 Task: Add Market Corner Tzatziki Sauce to the cart.
Action: Mouse moved to (44, 352)
Screenshot: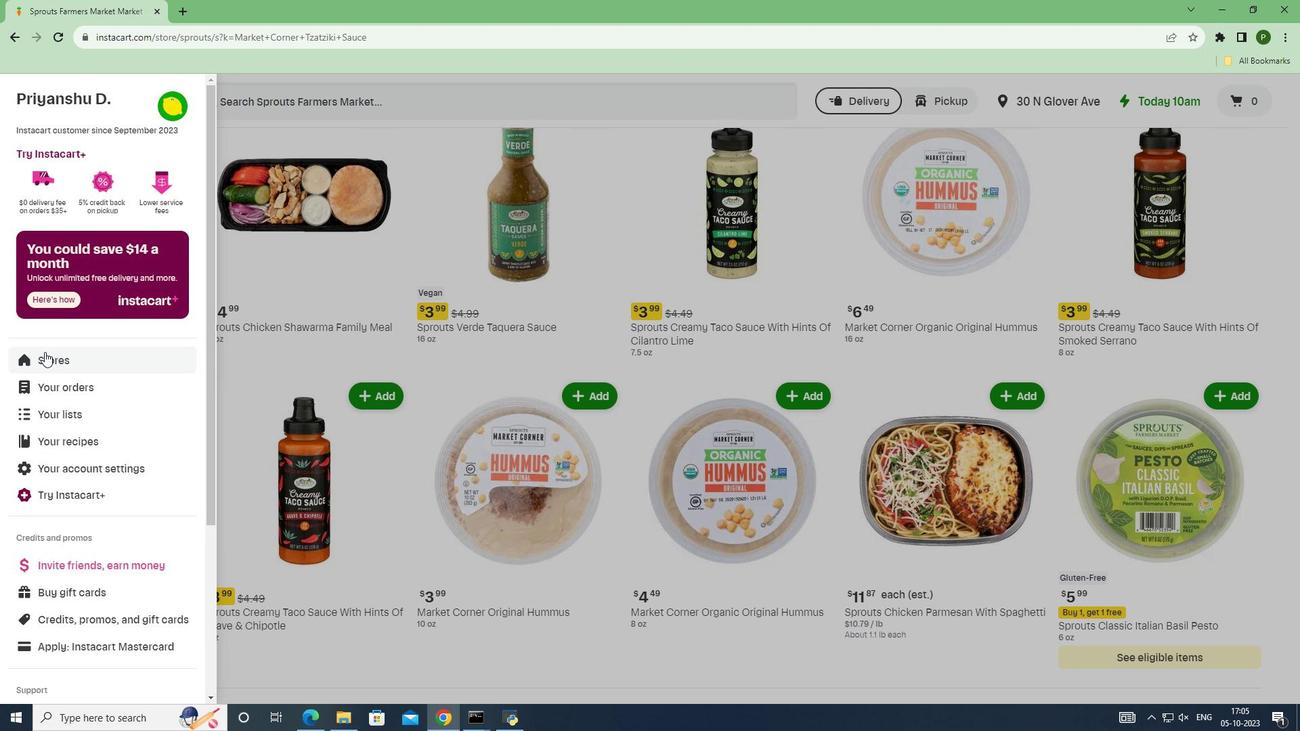 
Action: Mouse pressed left at (44, 352)
Screenshot: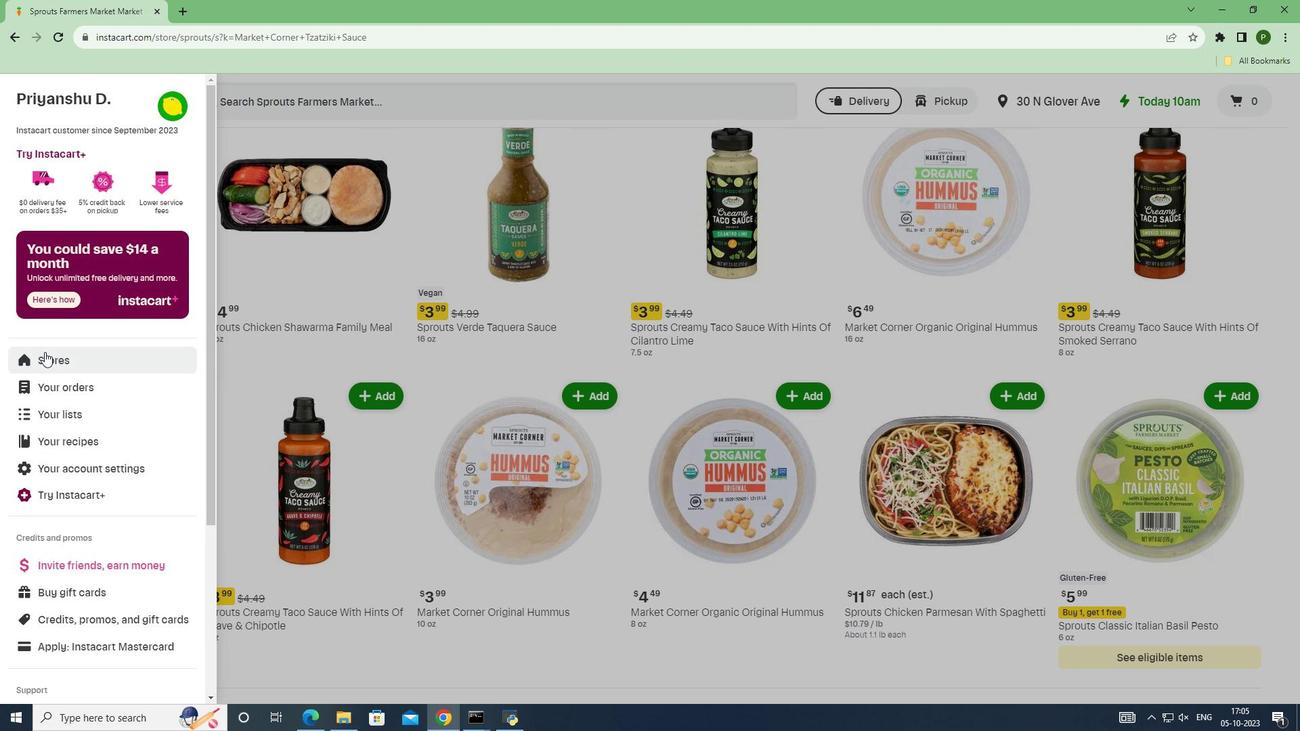 
Action: Mouse moved to (295, 151)
Screenshot: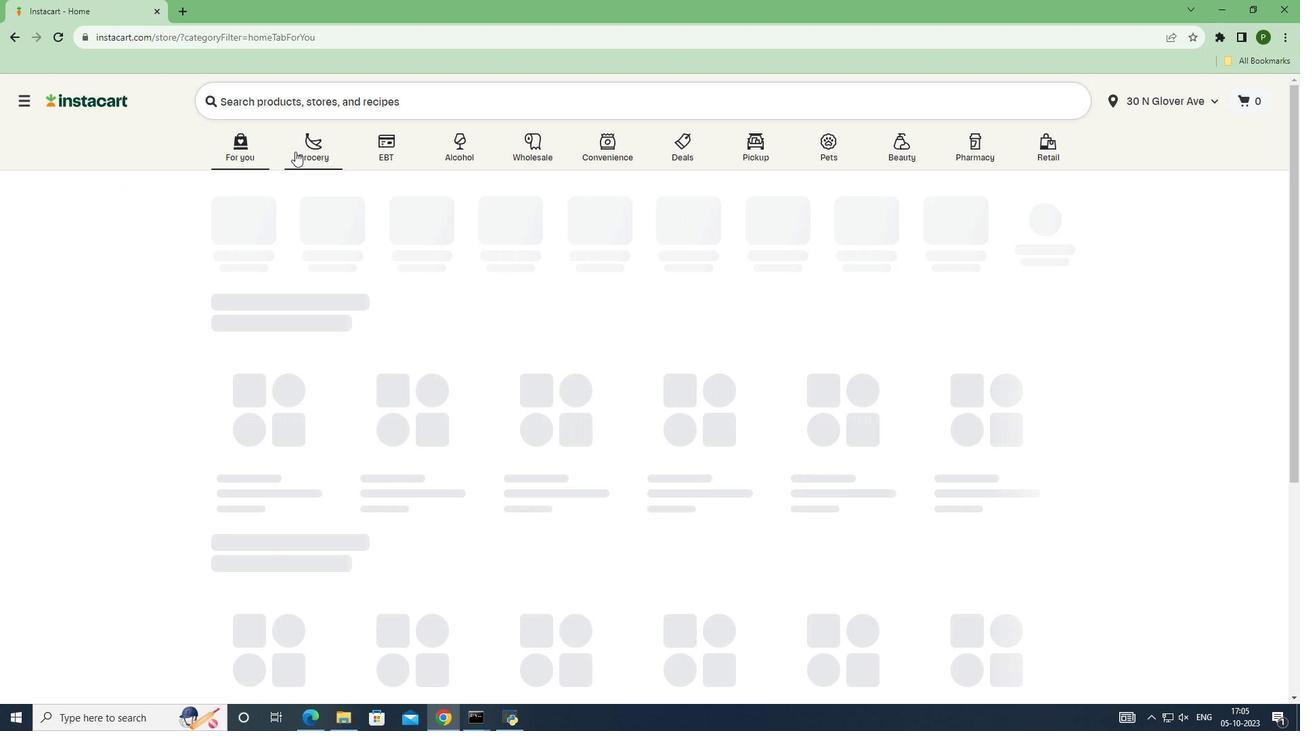 
Action: Mouse pressed left at (295, 151)
Screenshot: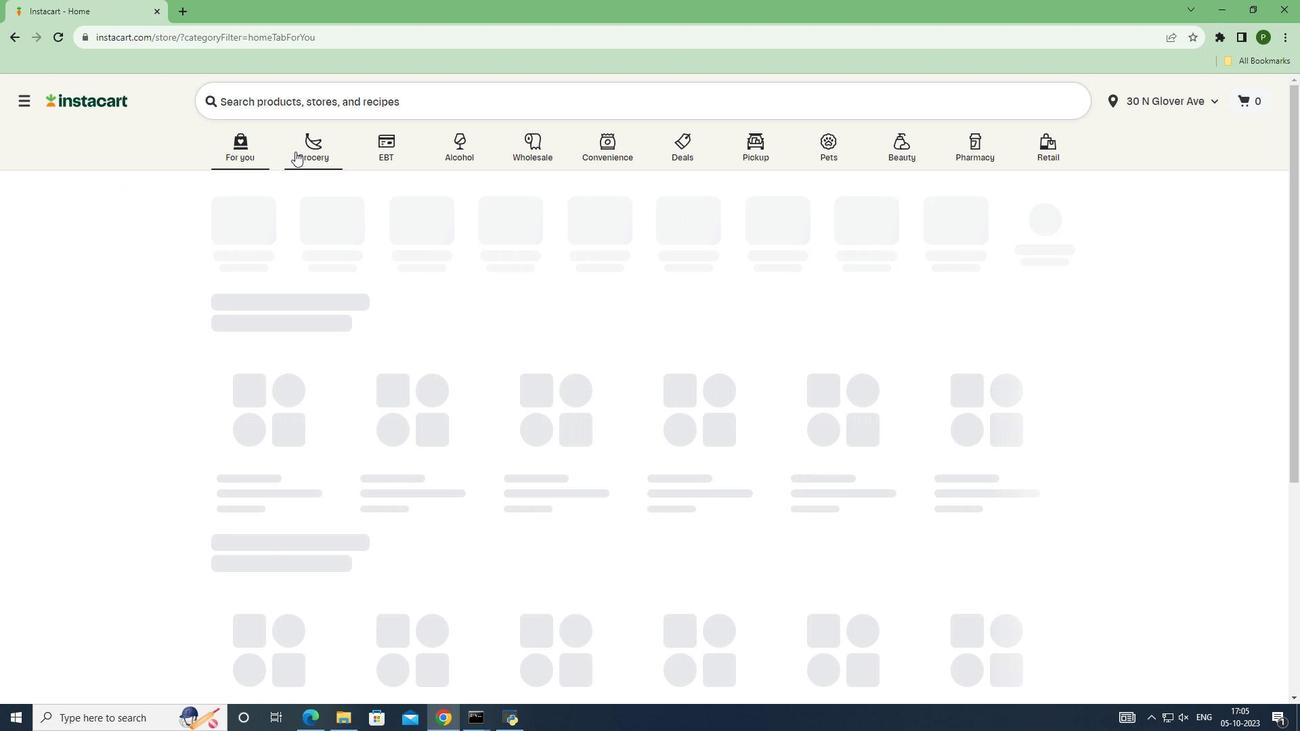 
Action: Mouse moved to (855, 305)
Screenshot: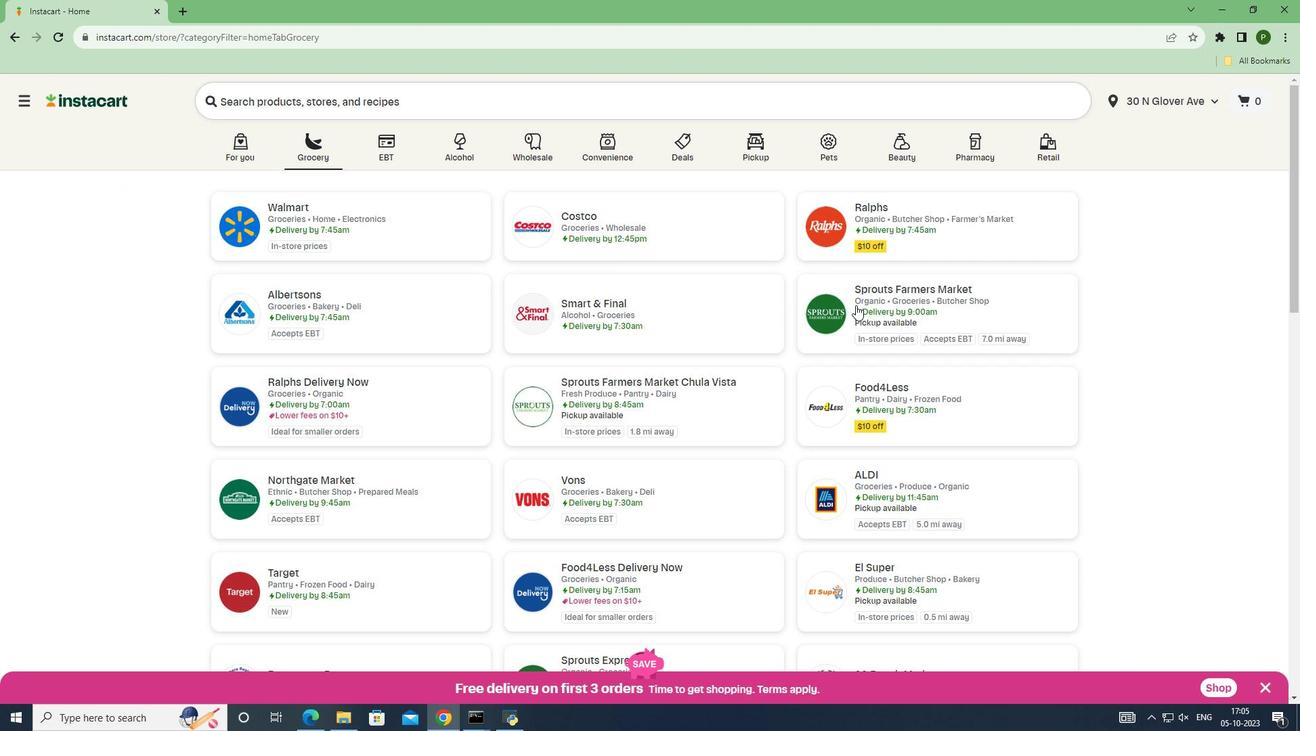 
Action: Mouse pressed left at (855, 305)
Screenshot: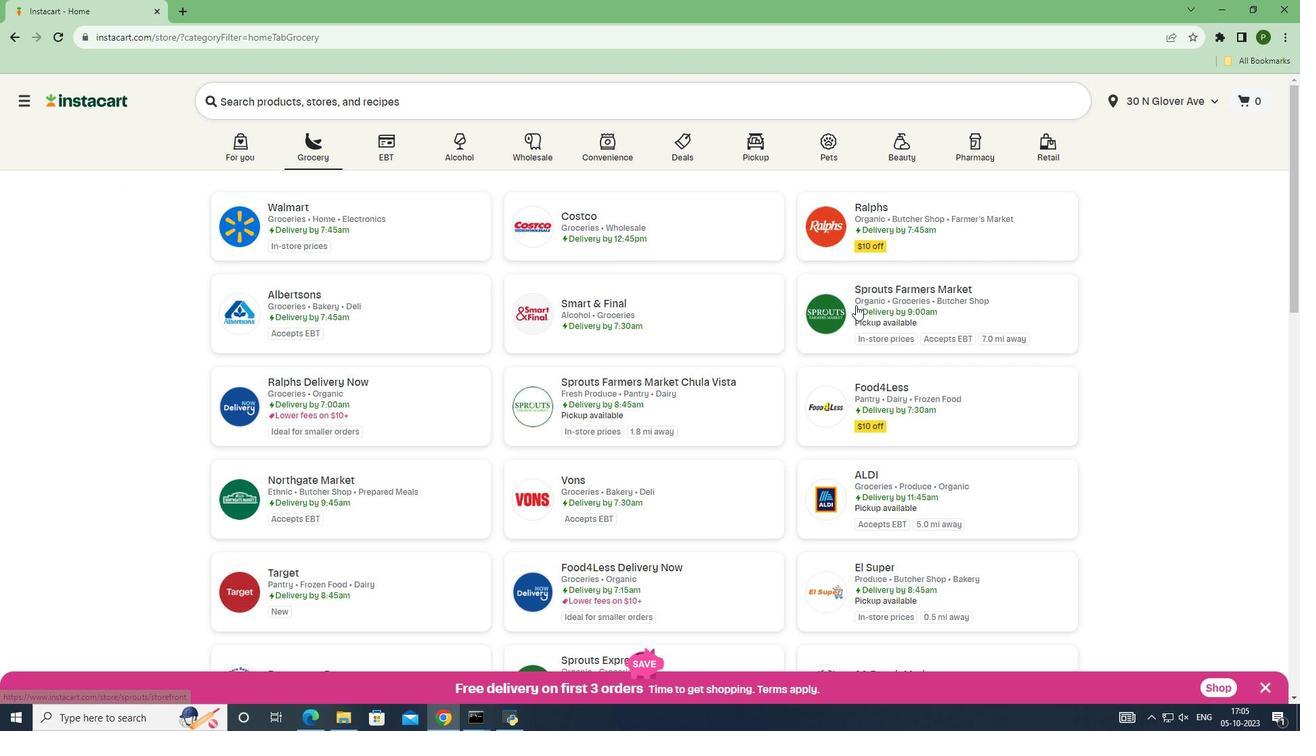 
Action: Mouse moved to (64, 375)
Screenshot: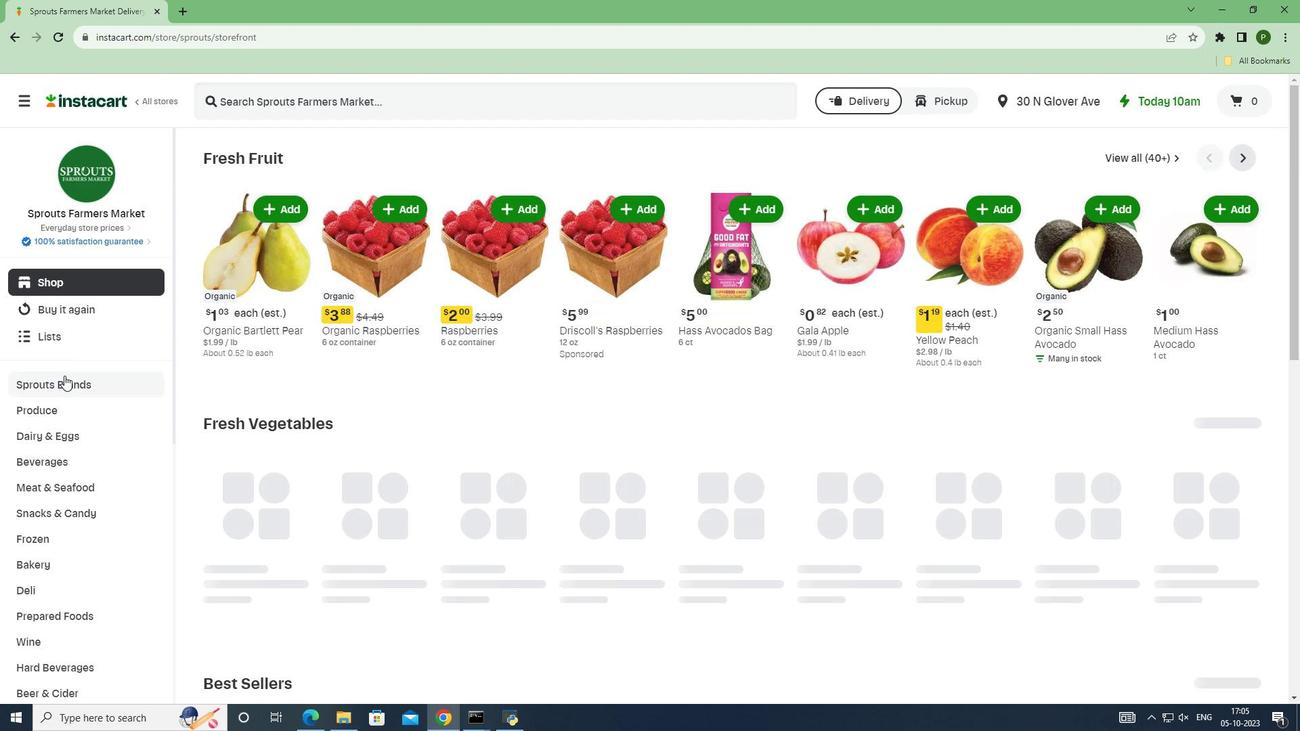 
Action: Mouse pressed left at (64, 375)
Screenshot: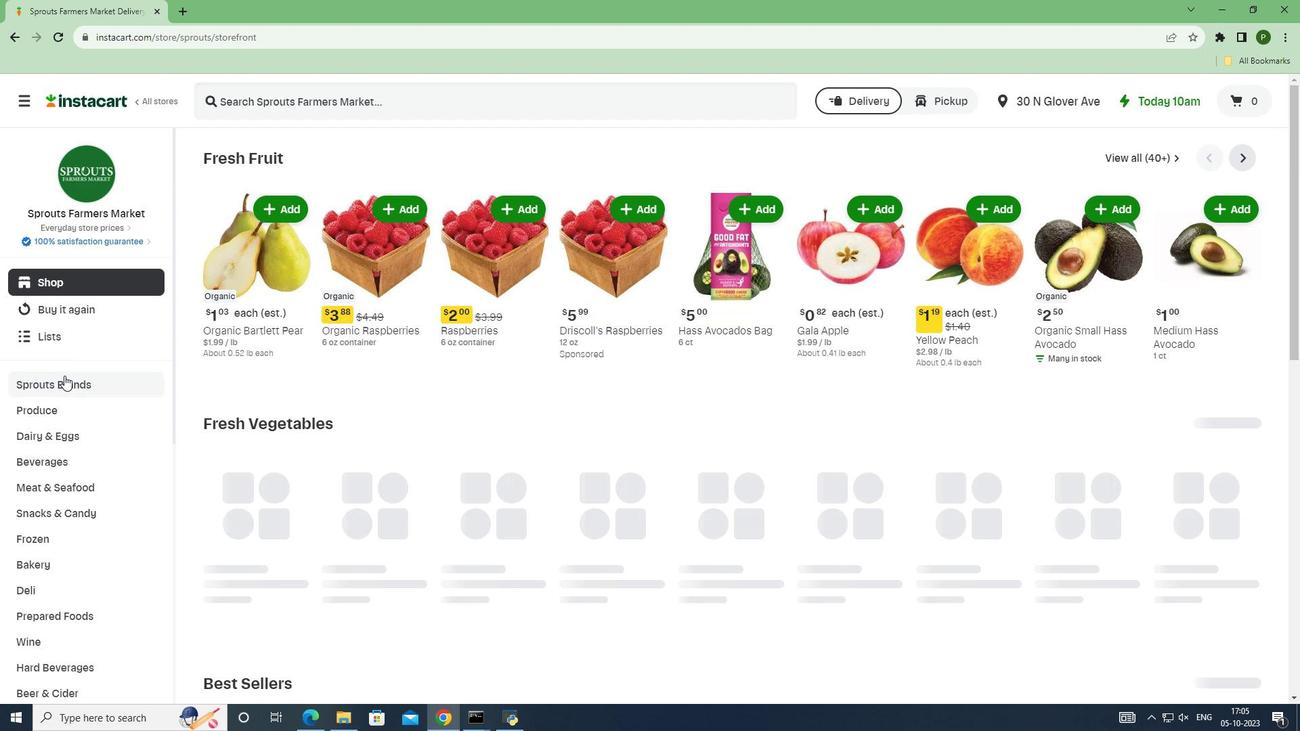 
Action: Mouse moved to (33, 532)
Screenshot: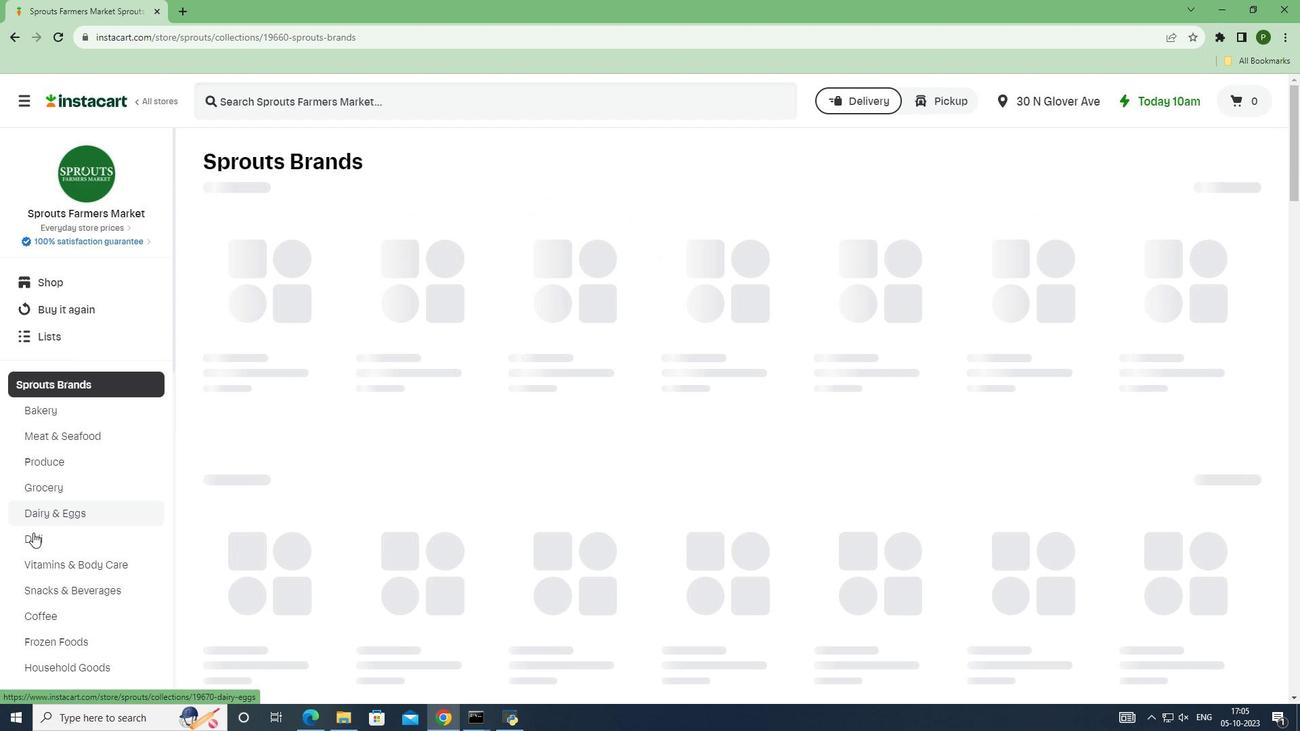 
Action: Mouse pressed left at (33, 532)
Screenshot: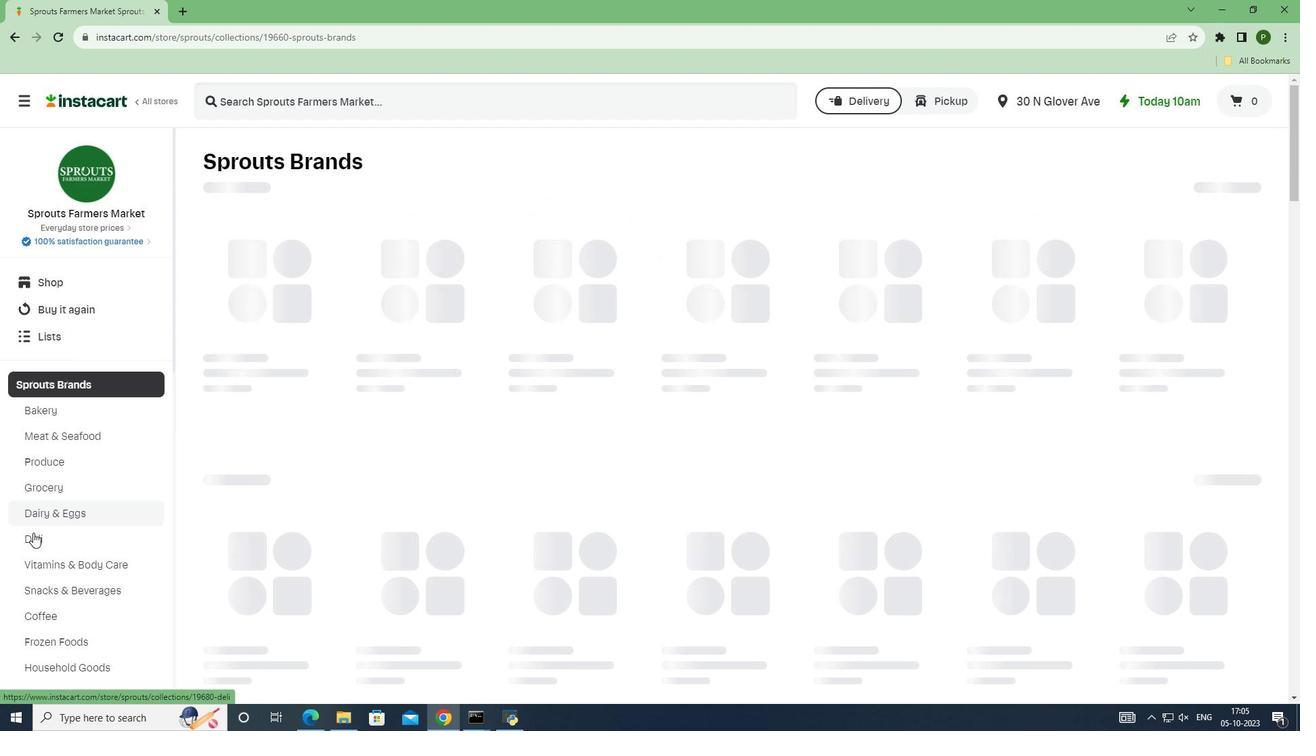 
Action: Mouse moved to (292, 103)
Screenshot: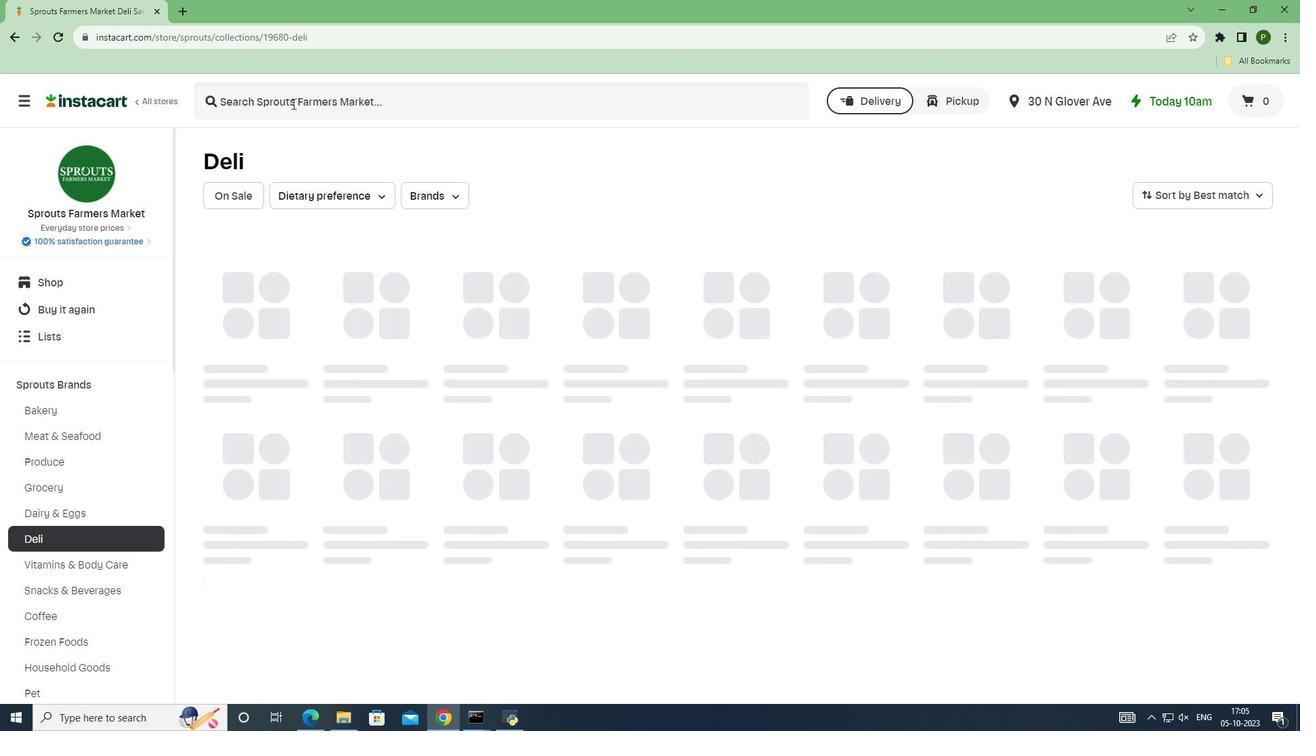 
Action: Mouse pressed left at (292, 103)
Screenshot: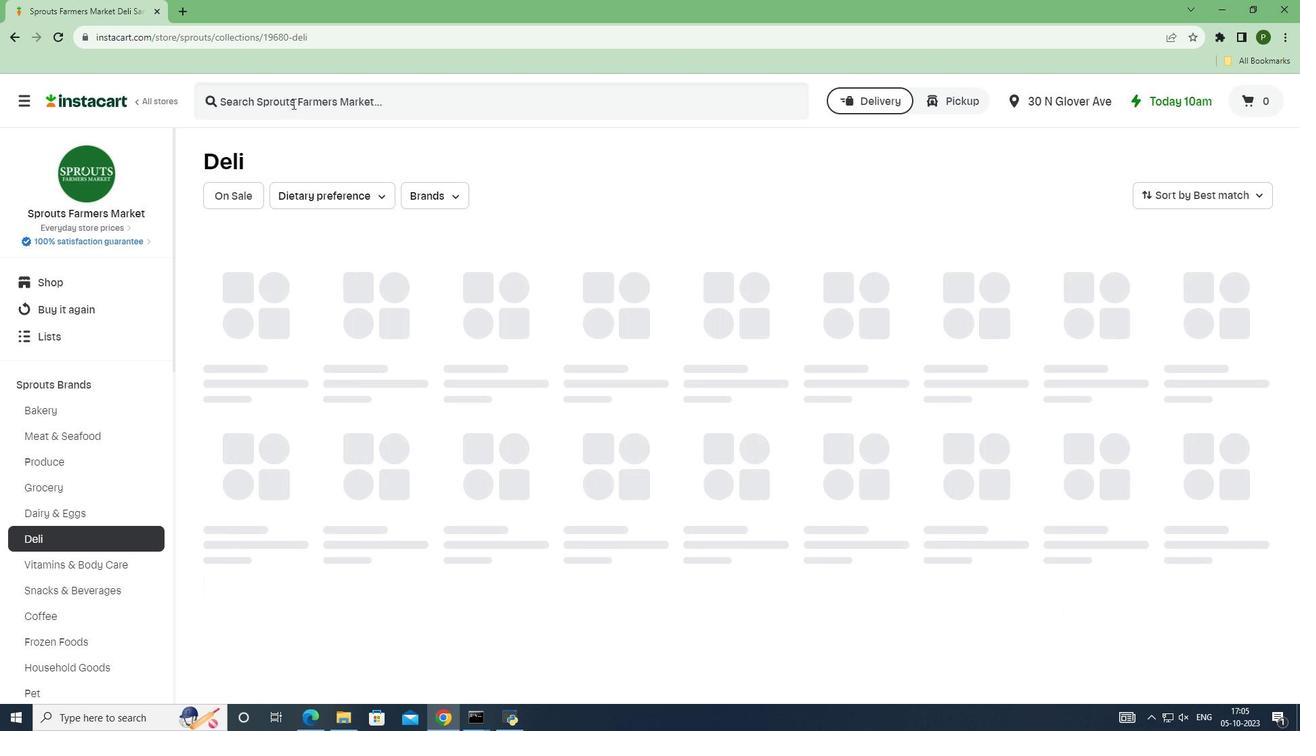 
Action: Key pressed <Key.caps_lock>M<Key.caps_lock>arket<Key.space>coner<Key.space>tzatziki<Key.space>sauce
Screenshot: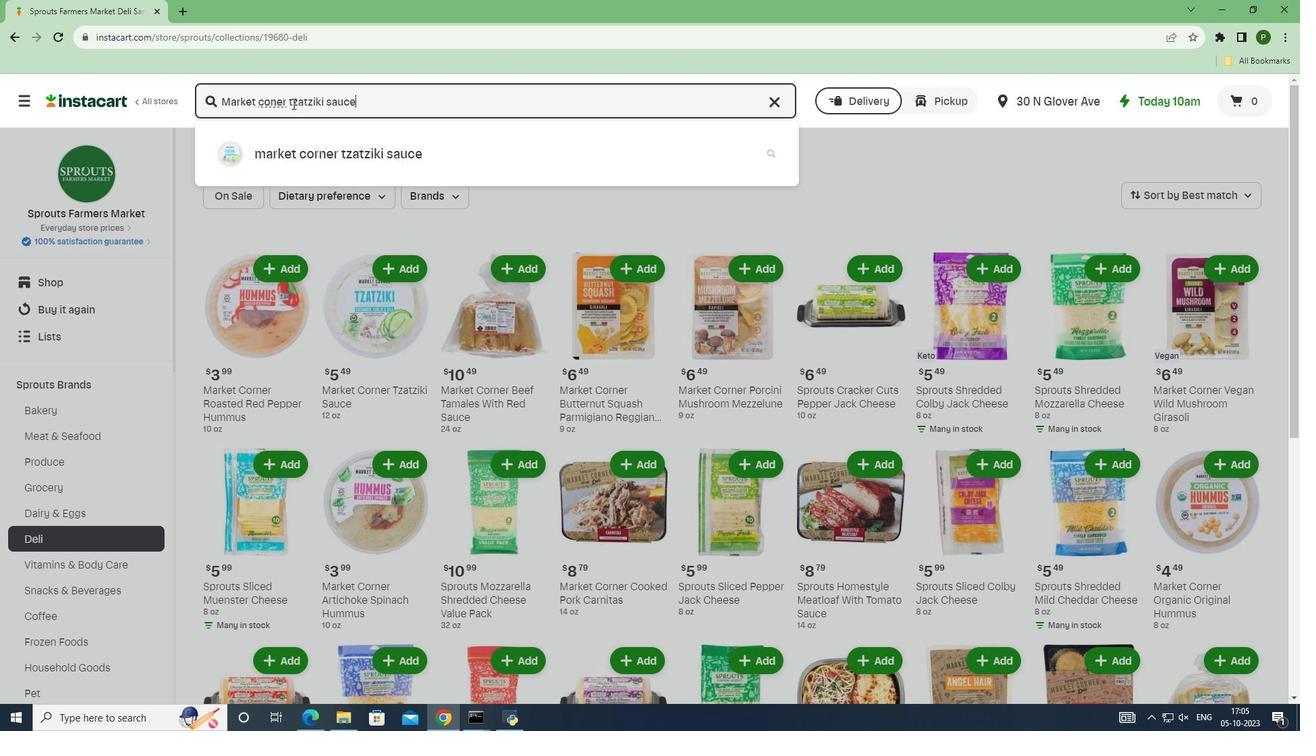 
Action: Mouse moved to (293, 141)
Screenshot: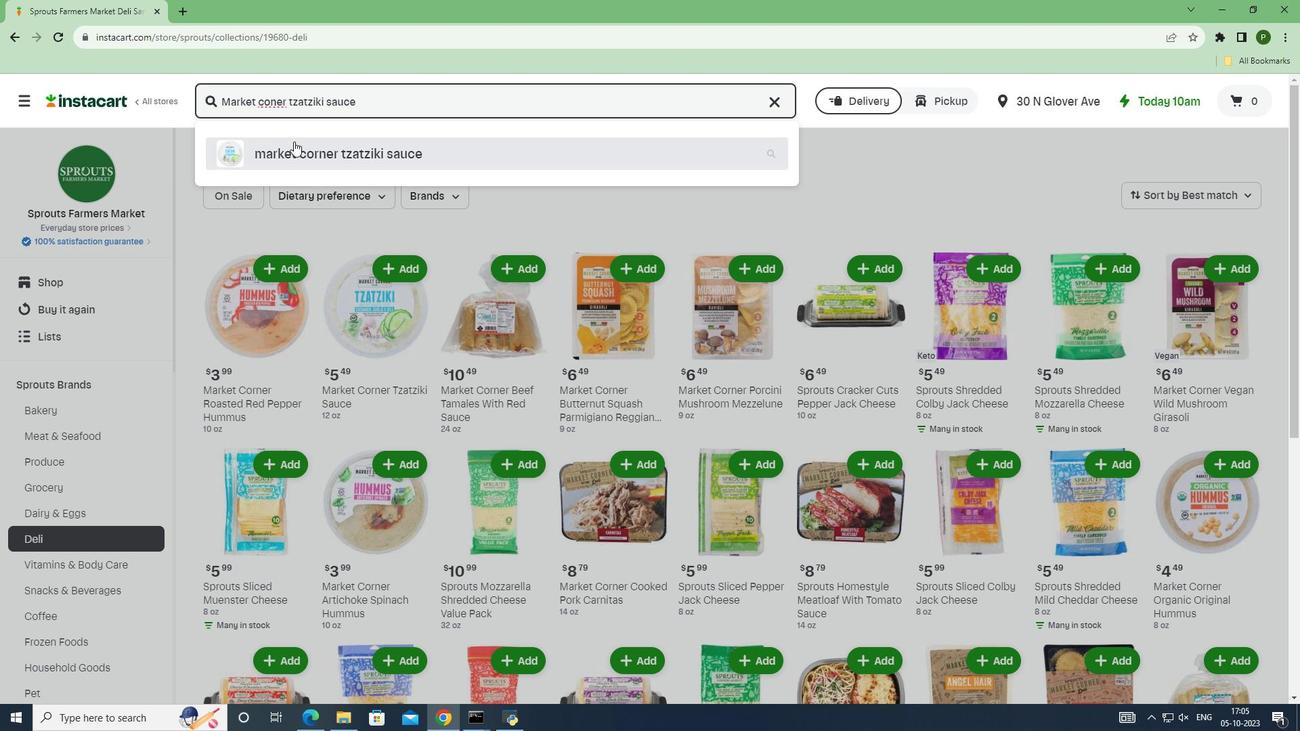 
Action: Mouse pressed left at (293, 141)
Screenshot: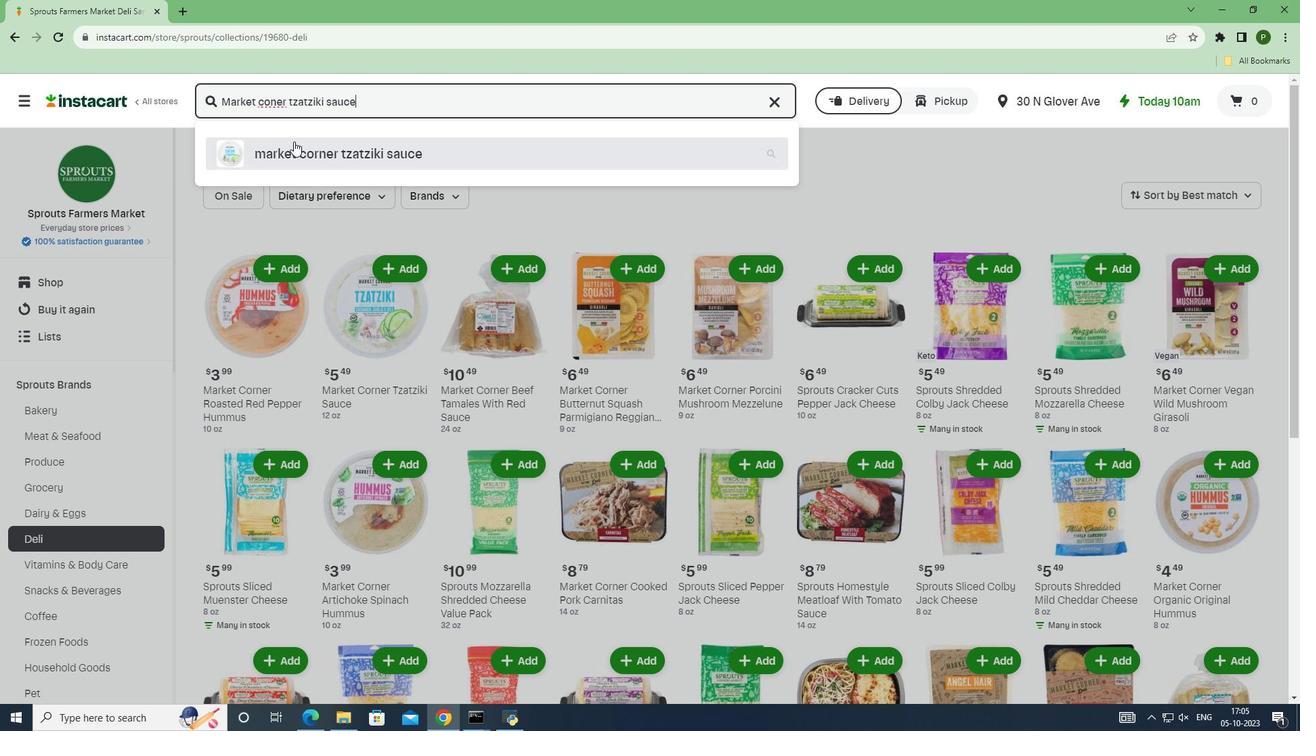 
Action: Mouse moved to (367, 232)
Screenshot: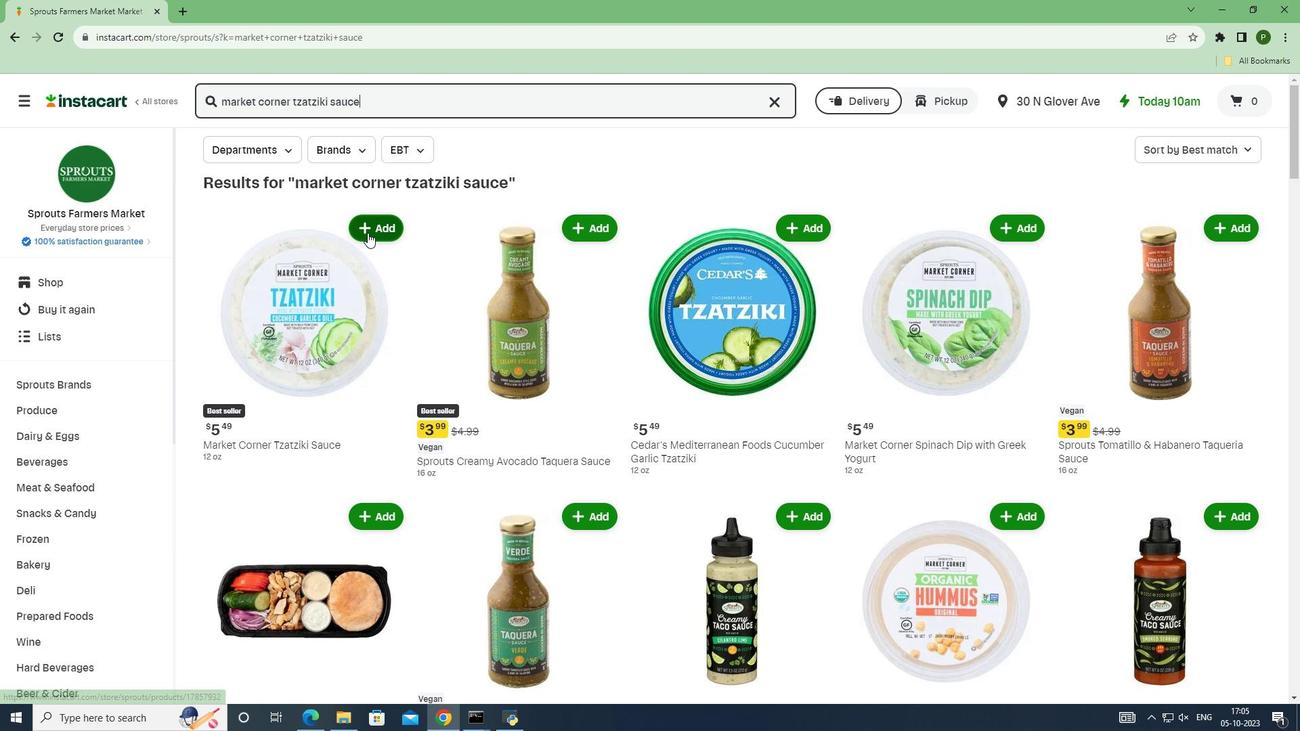 
Action: Mouse pressed left at (367, 232)
Screenshot: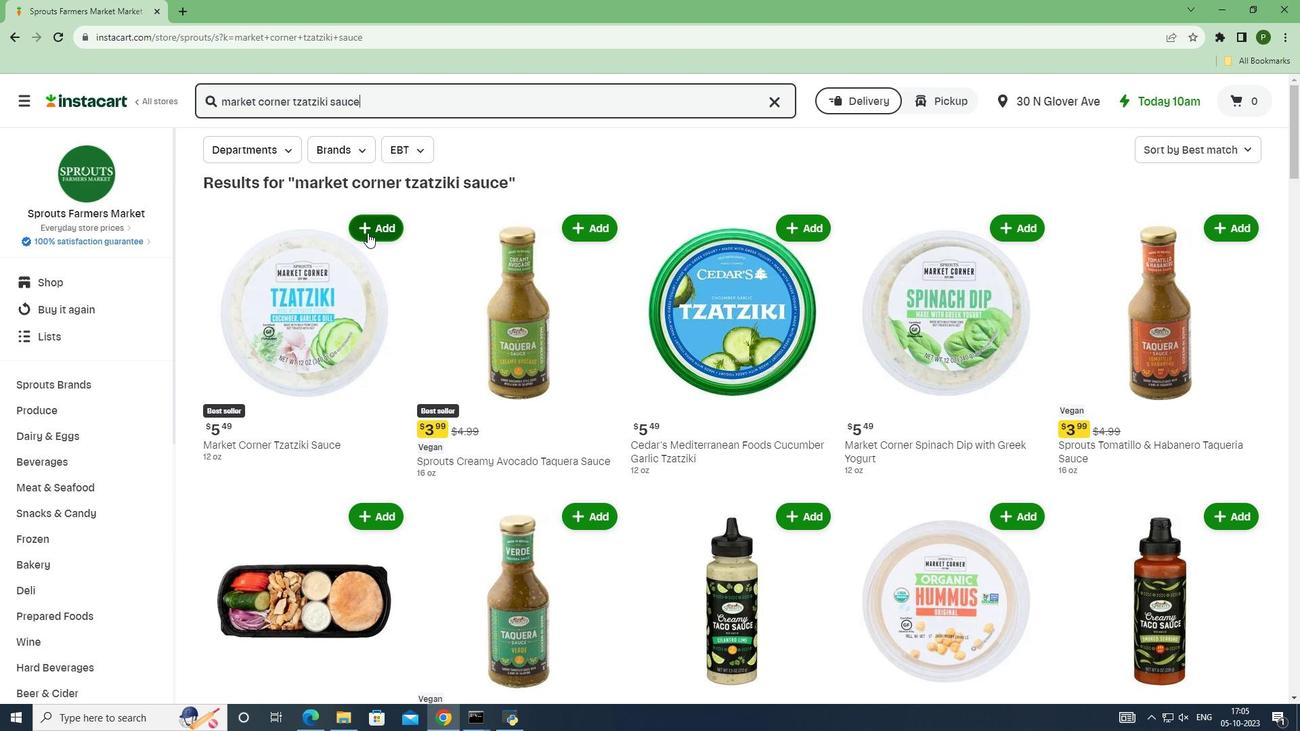 
